 Task: Write industry "IT System Data Services".
Action: Mouse moved to (794, 107)
Screenshot: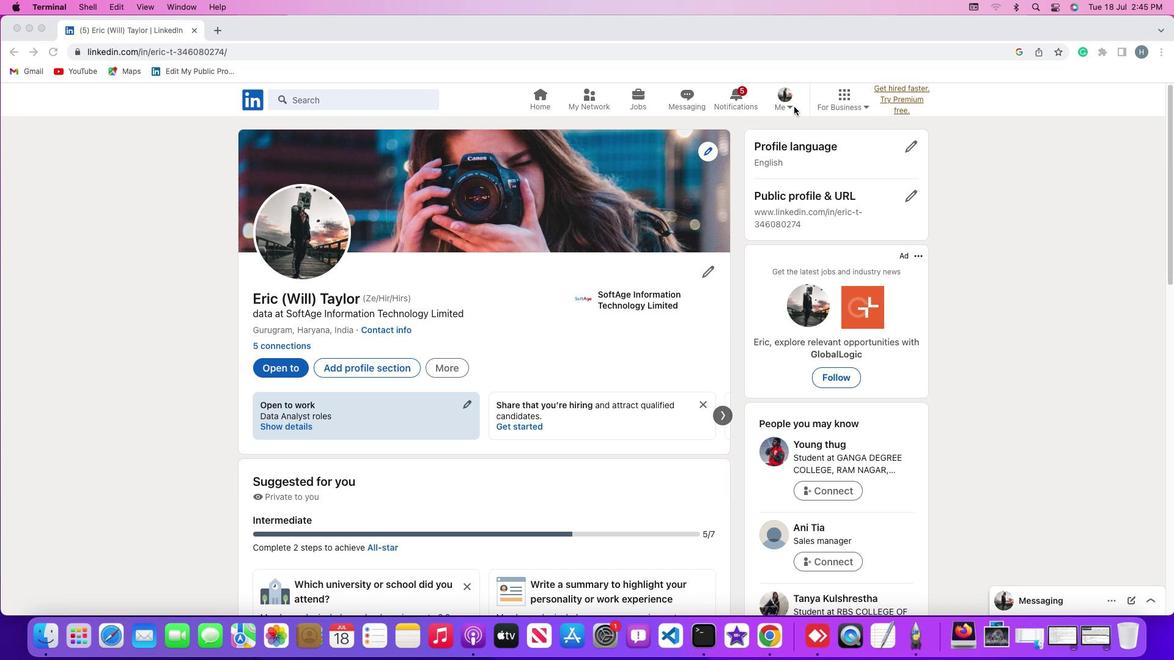 
Action: Mouse pressed left at (794, 107)
Screenshot: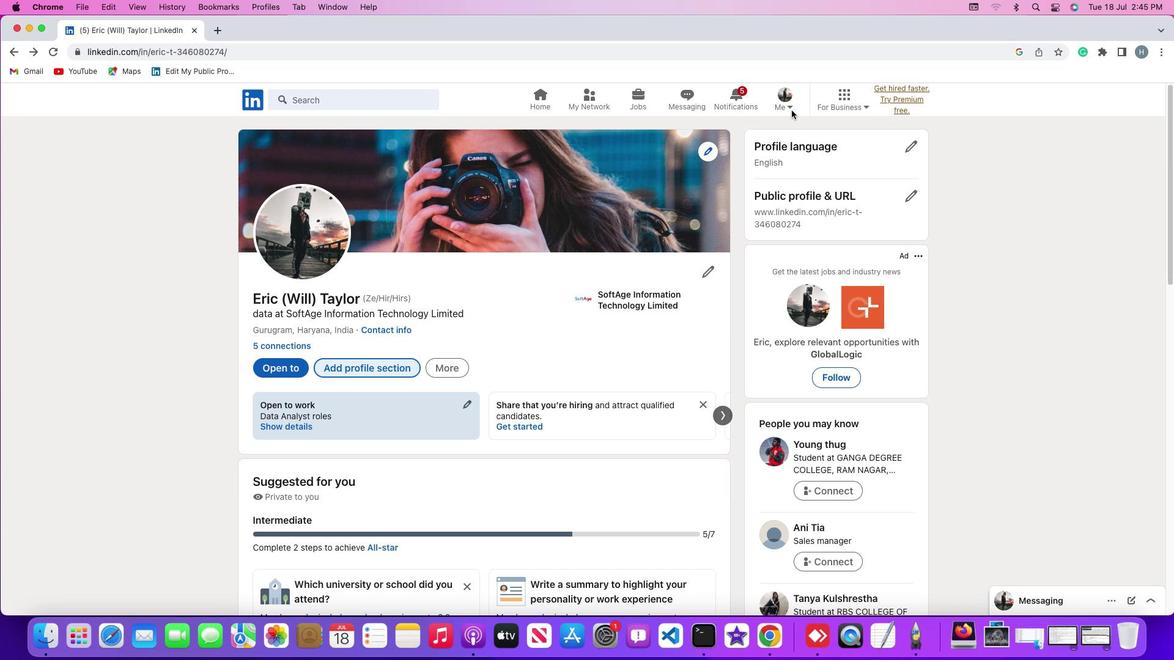 
Action: Mouse moved to (788, 105)
Screenshot: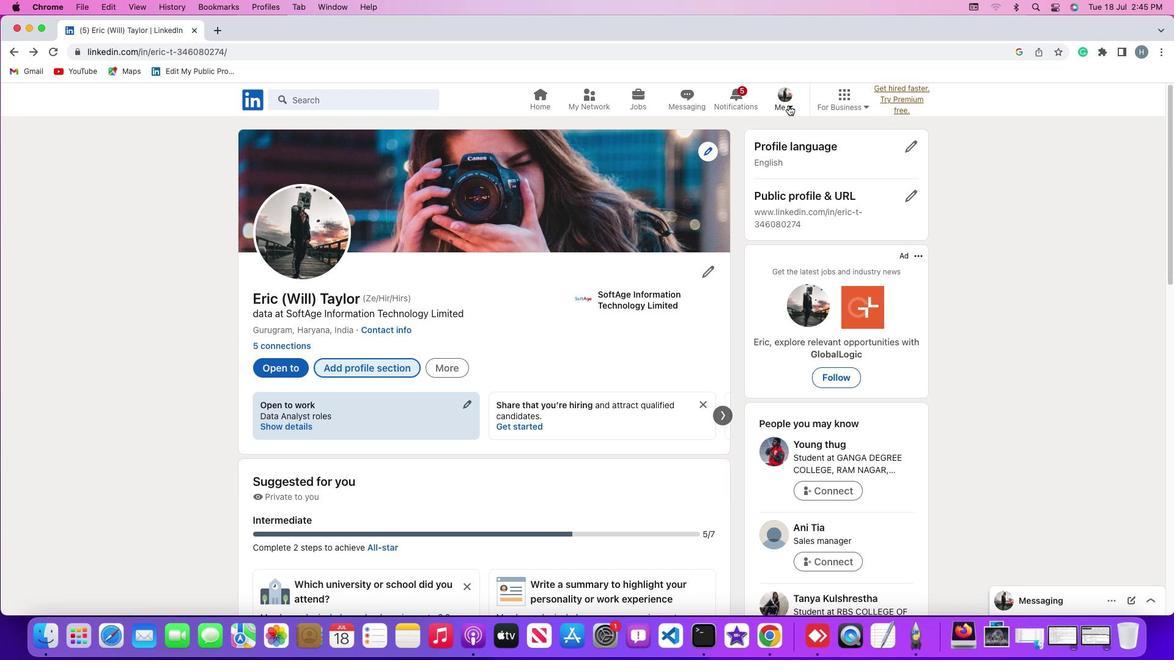 
Action: Mouse pressed left at (788, 105)
Screenshot: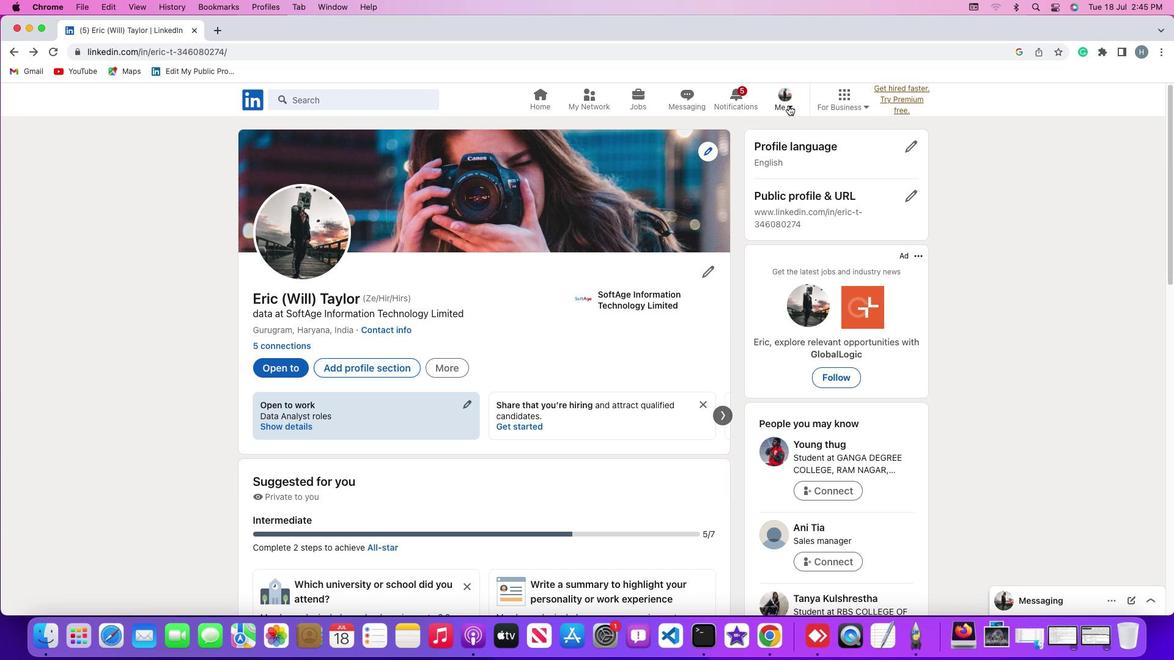 
Action: Mouse moved to (739, 176)
Screenshot: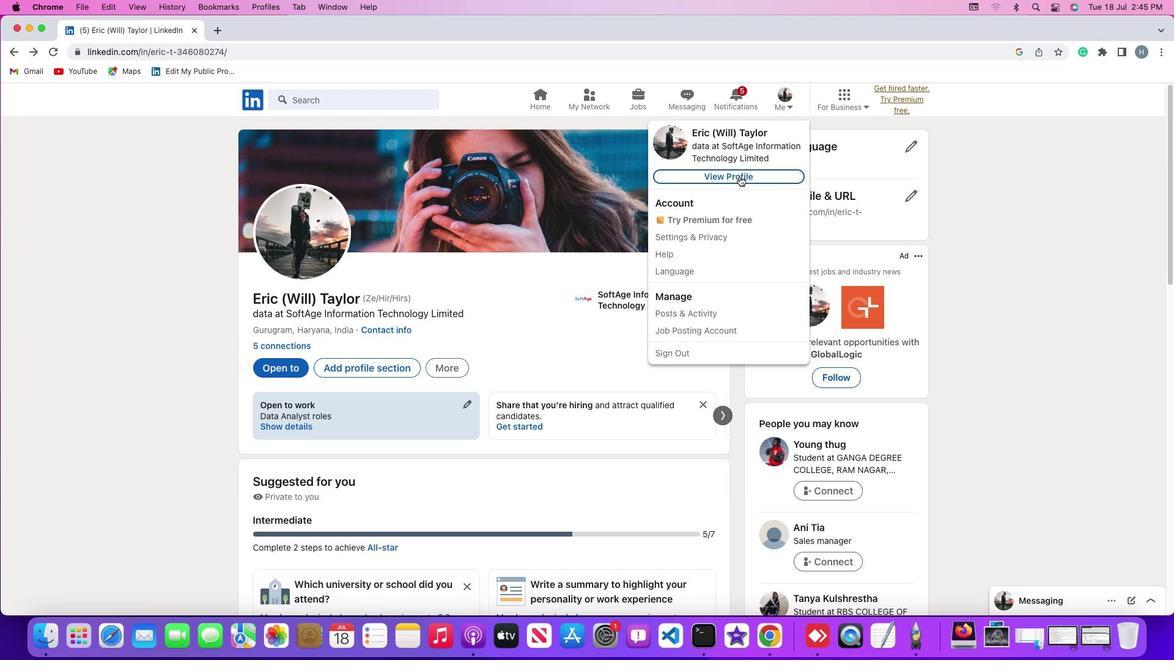 
Action: Mouse pressed left at (739, 176)
Screenshot: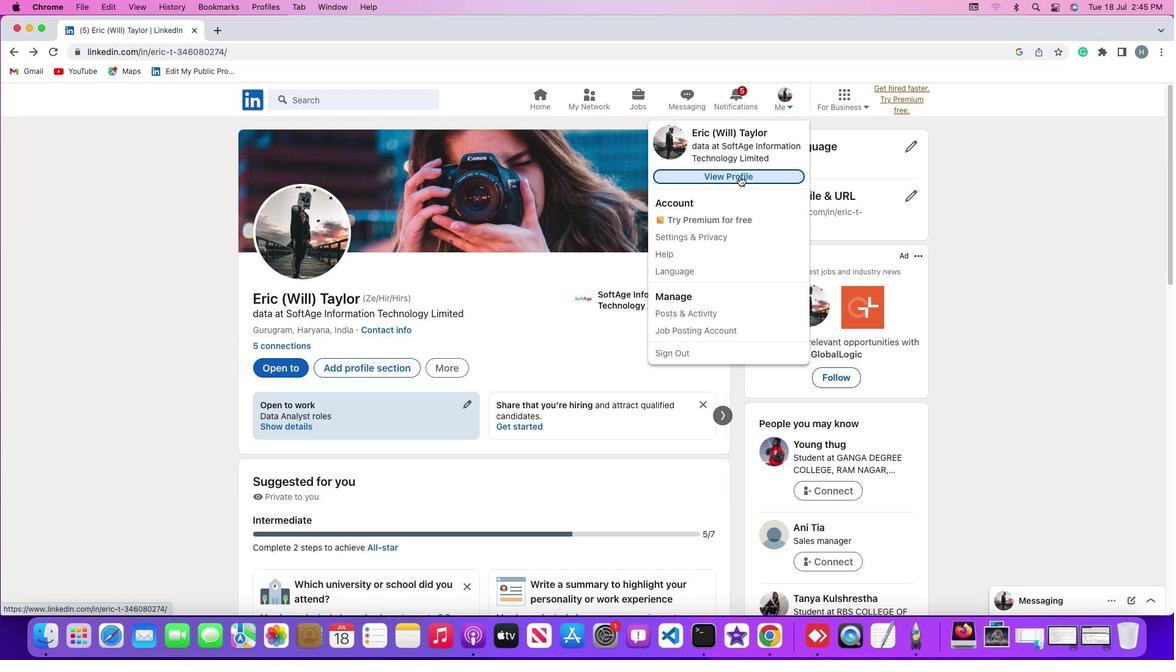 
Action: Mouse moved to (384, 365)
Screenshot: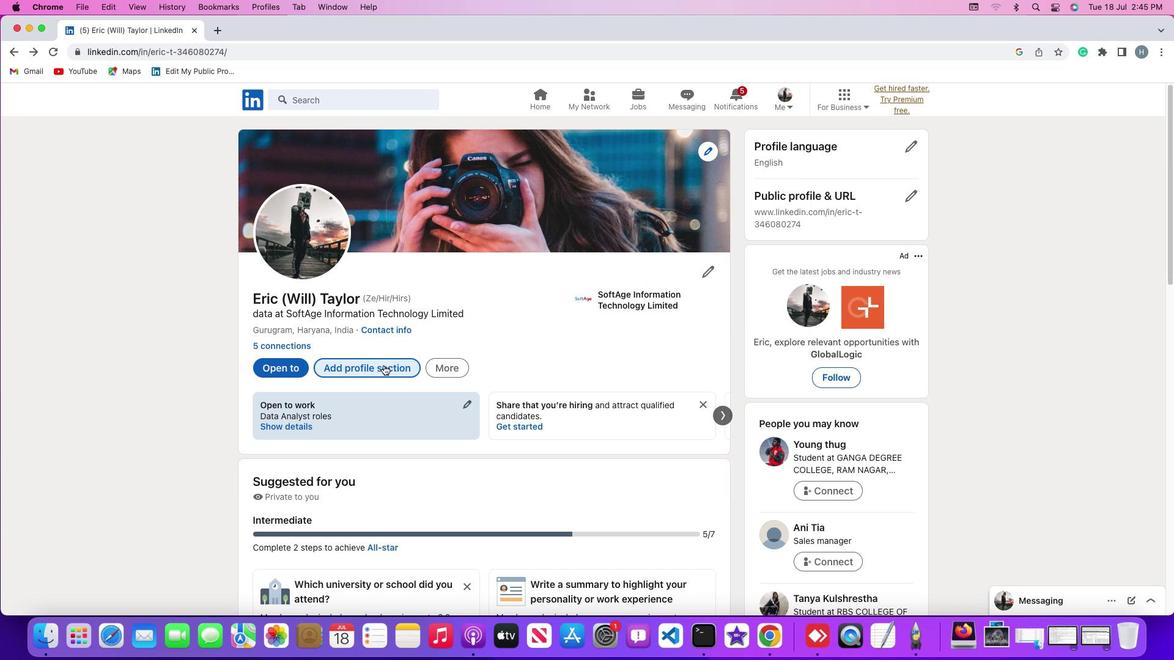 
Action: Mouse pressed left at (384, 365)
Screenshot: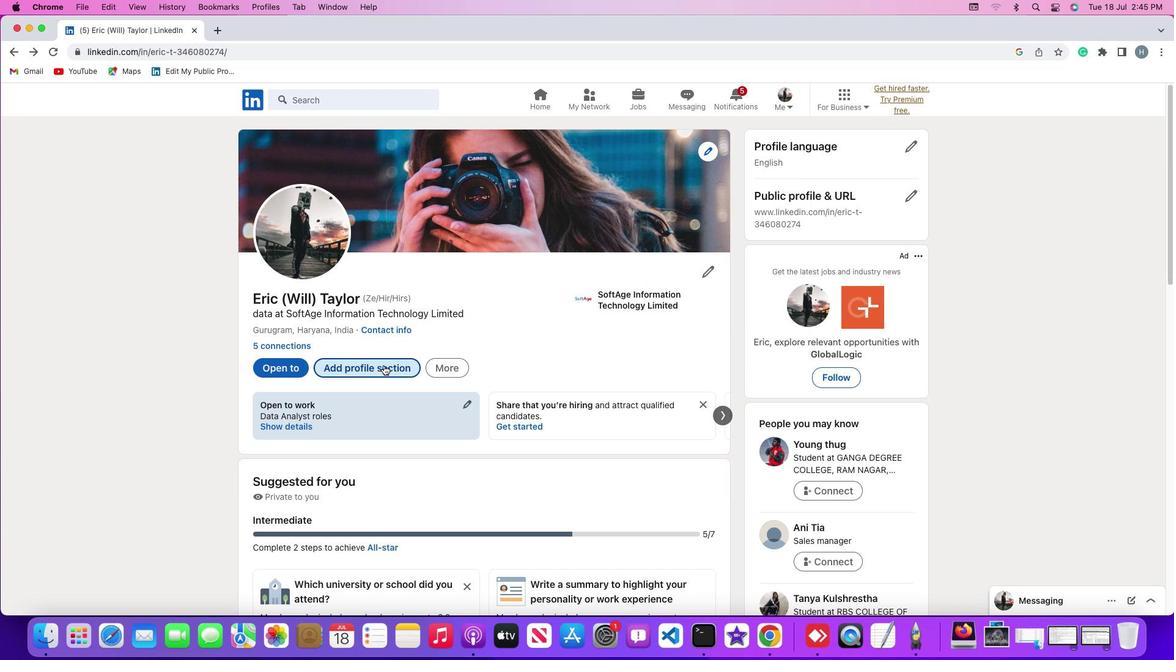 
Action: Mouse moved to (466, 268)
Screenshot: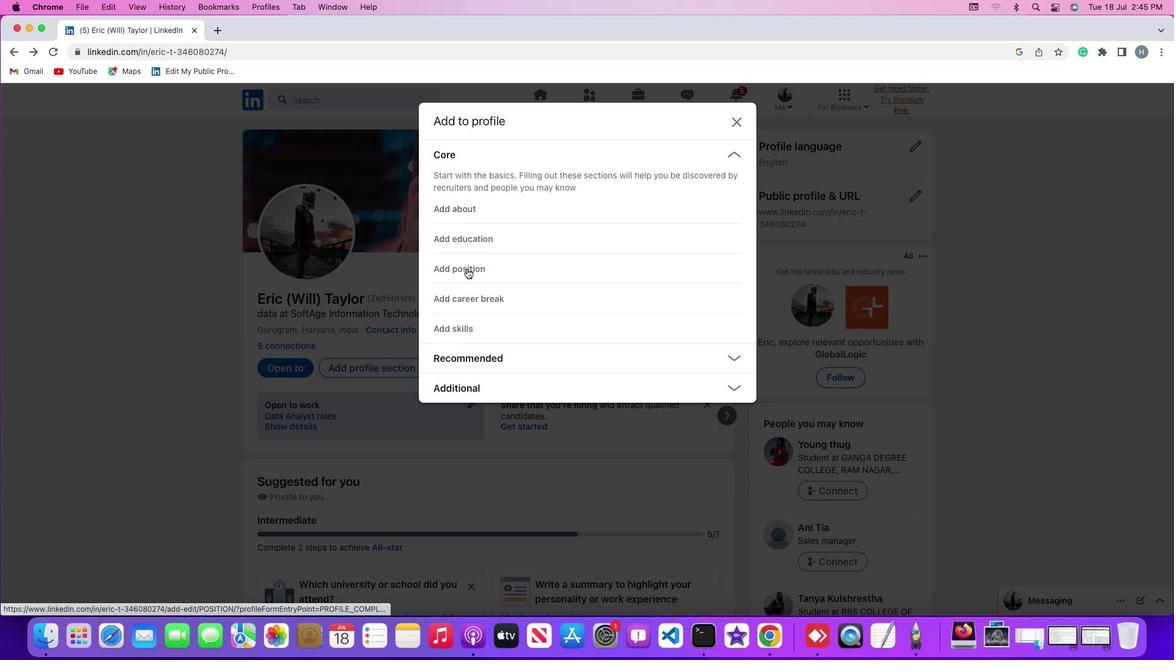 
Action: Mouse pressed left at (466, 268)
Screenshot: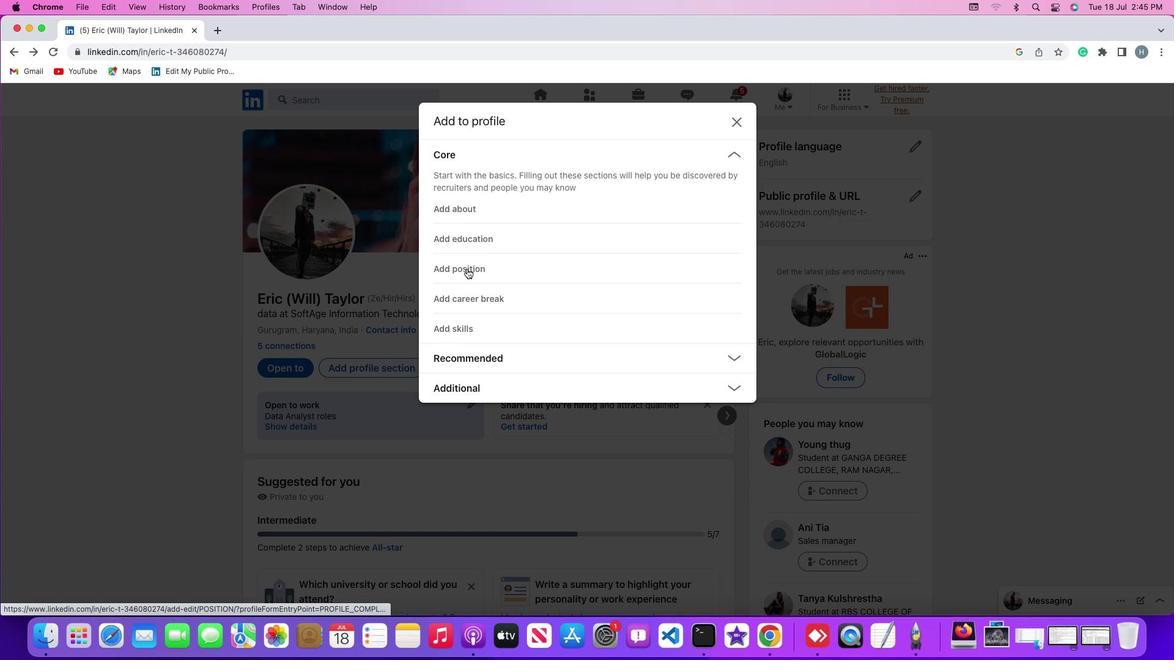 
Action: Mouse moved to (495, 400)
Screenshot: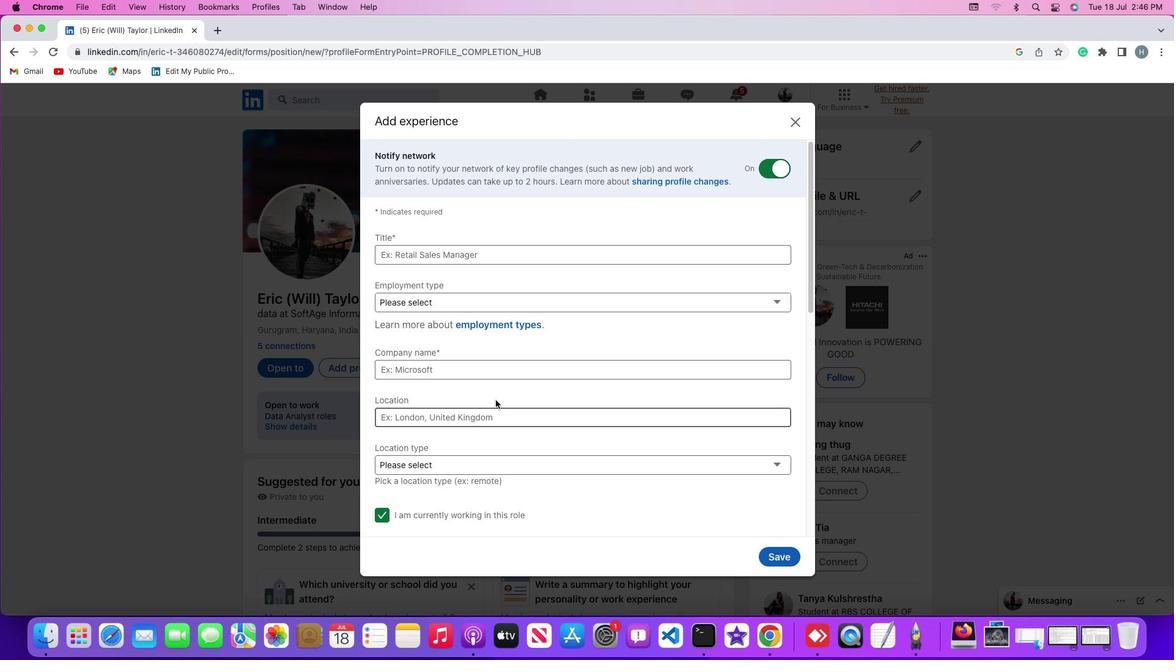 
Action: Mouse scrolled (495, 400) with delta (0, 0)
Screenshot: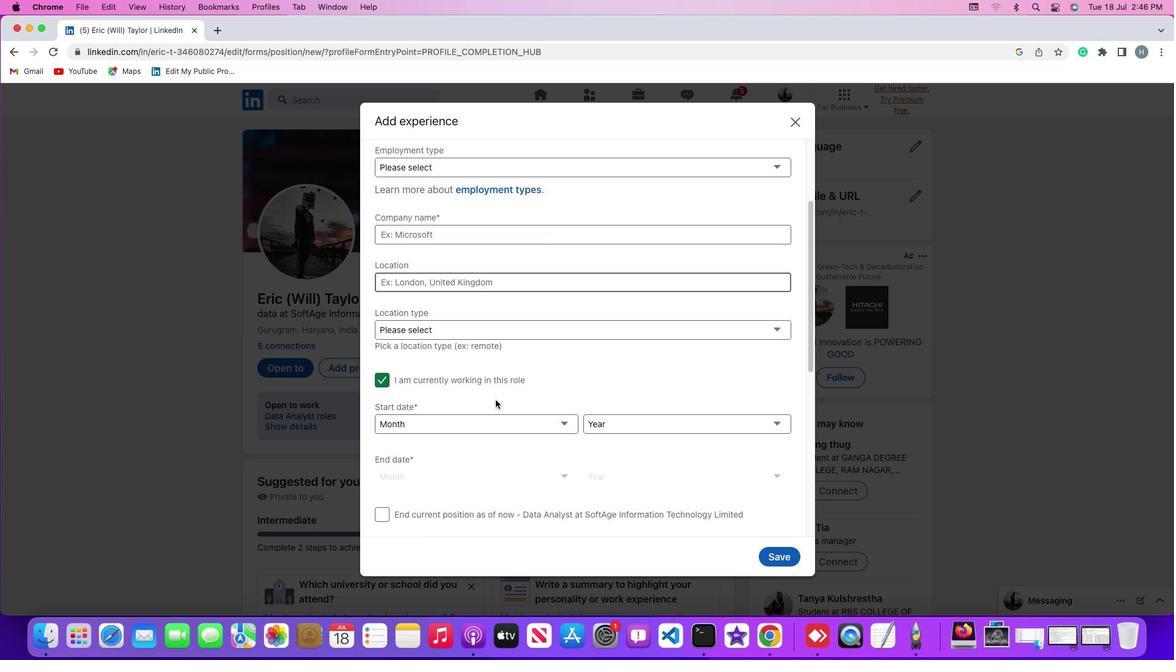 
Action: Mouse scrolled (495, 400) with delta (0, 0)
Screenshot: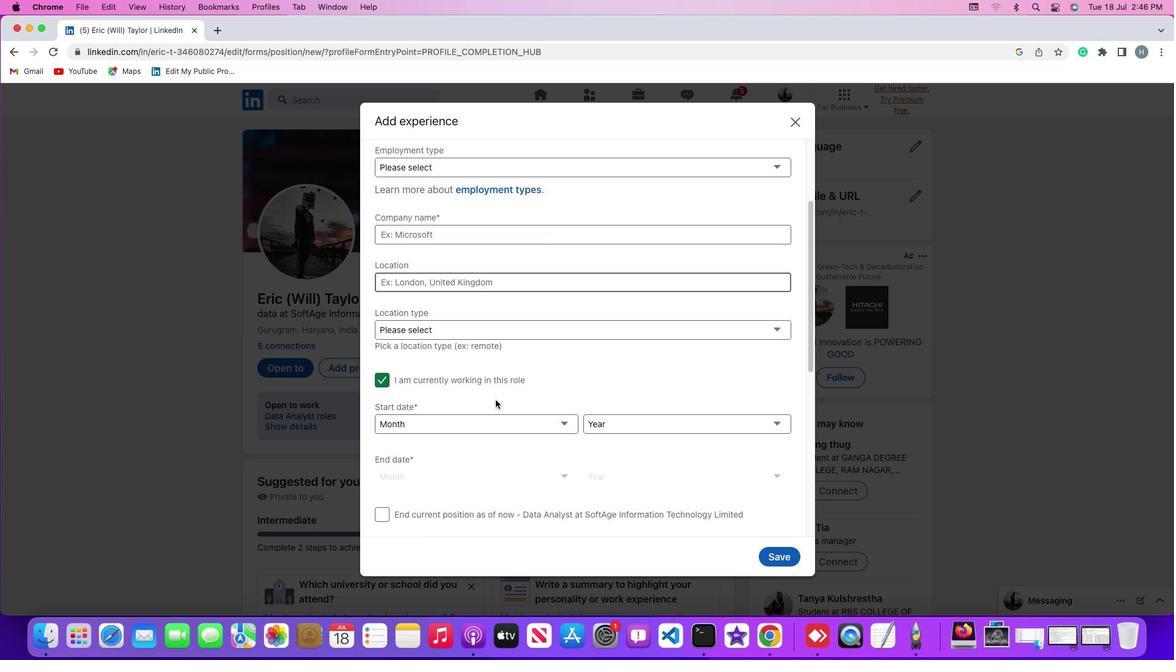
Action: Mouse scrolled (495, 400) with delta (0, -1)
Screenshot: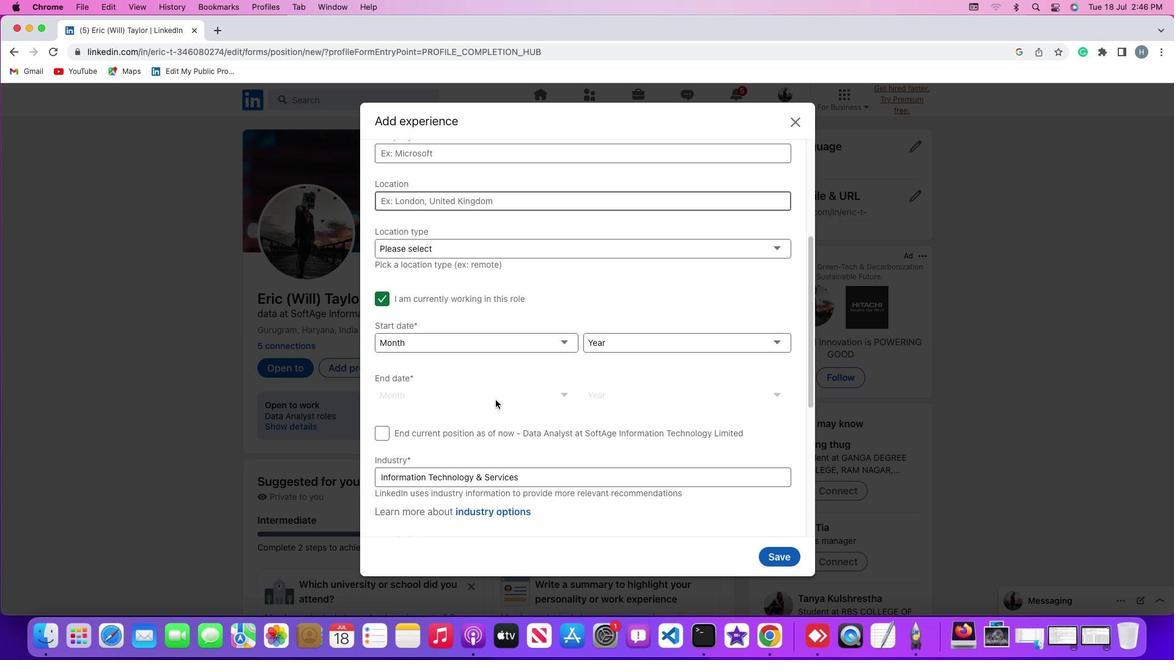 
Action: Mouse scrolled (495, 400) with delta (0, -3)
Screenshot: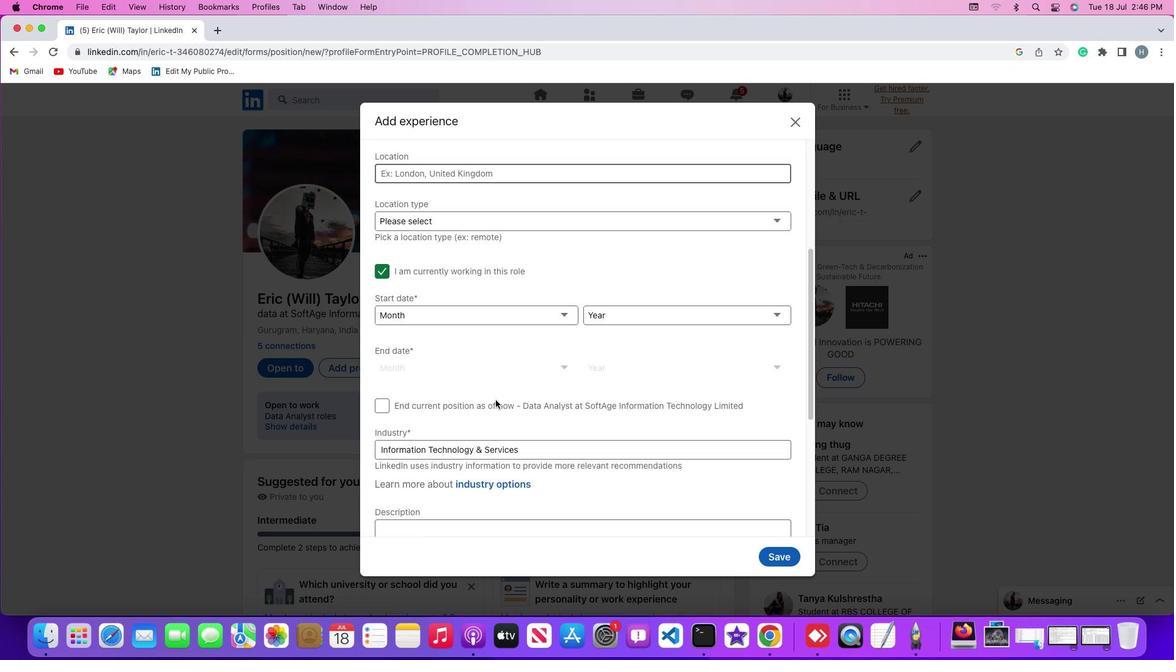 
Action: Mouse scrolled (495, 400) with delta (0, 0)
Screenshot: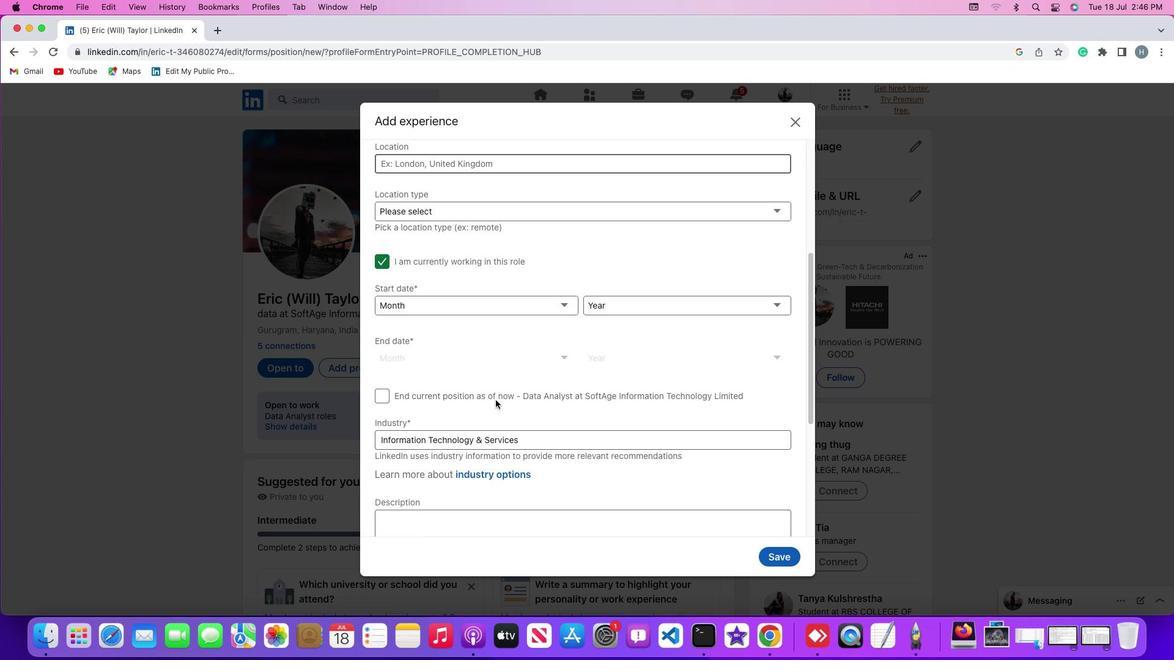 
Action: Mouse scrolled (495, 400) with delta (0, 0)
Screenshot: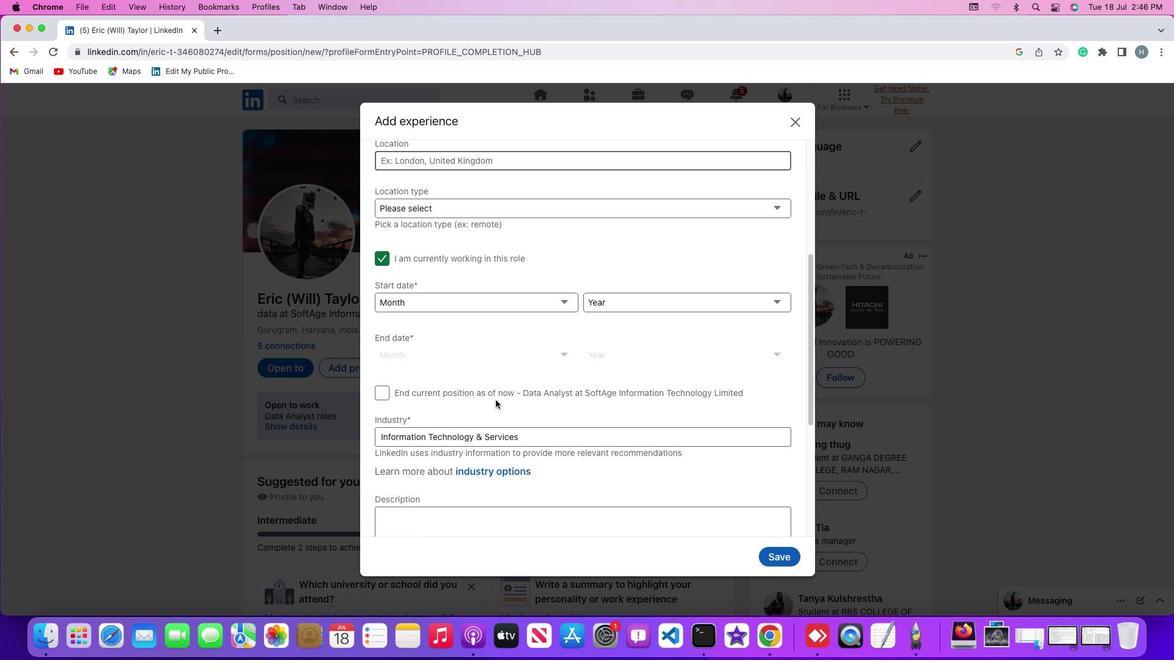 
Action: Mouse moved to (535, 432)
Screenshot: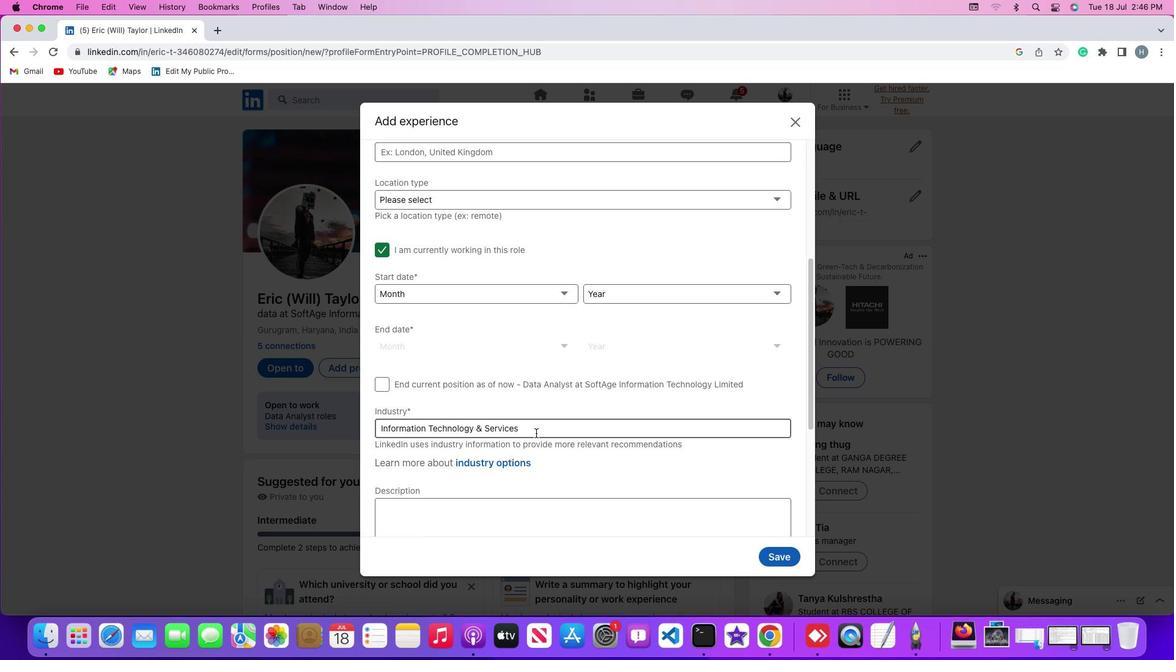 
Action: Mouse pressed left at (535, 432)
Screenshot: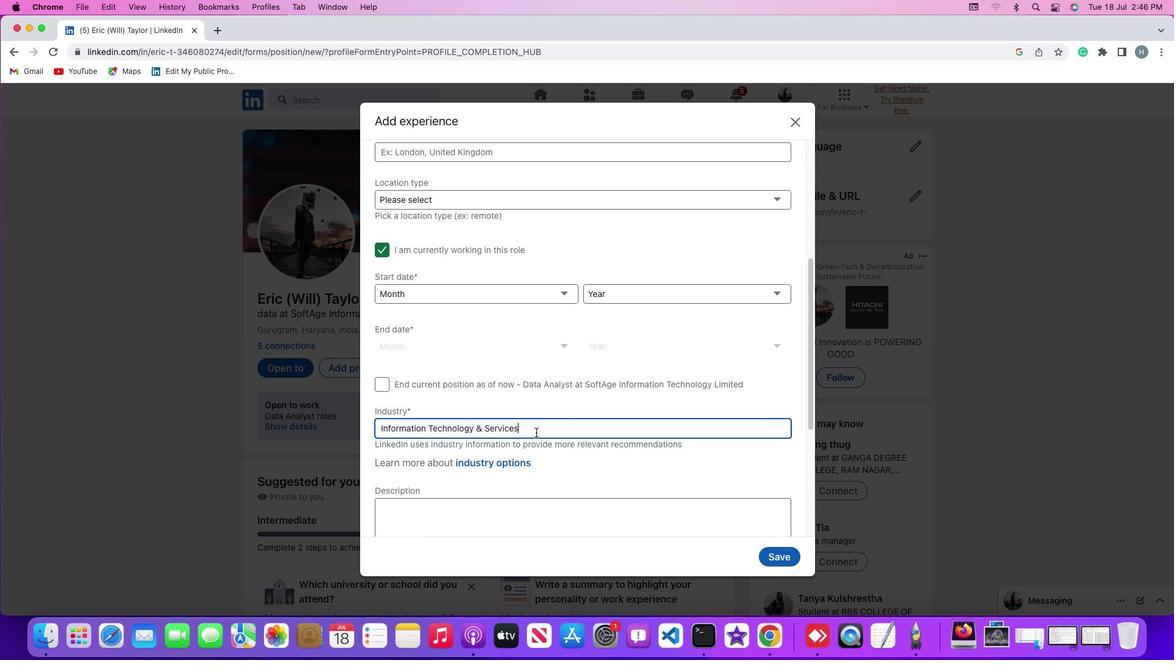
Action: Mouse moved to (461, 379)
Screenshot: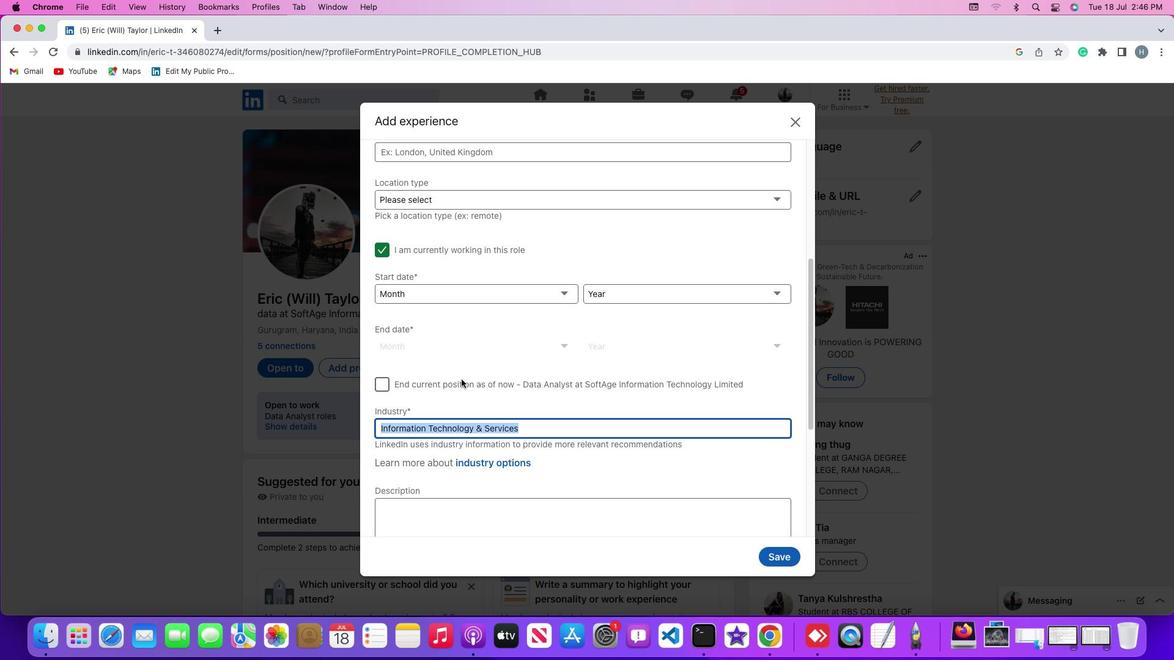 
Action: Key pressed Key.shift'I''T'Key.spaceKey.shift'S''y''s''t''e''m'Key.spaceKey.shift'D''a''t''a'Key.spaceKey.shift'S''e''r''v''i''c''e''s'
Screenshot: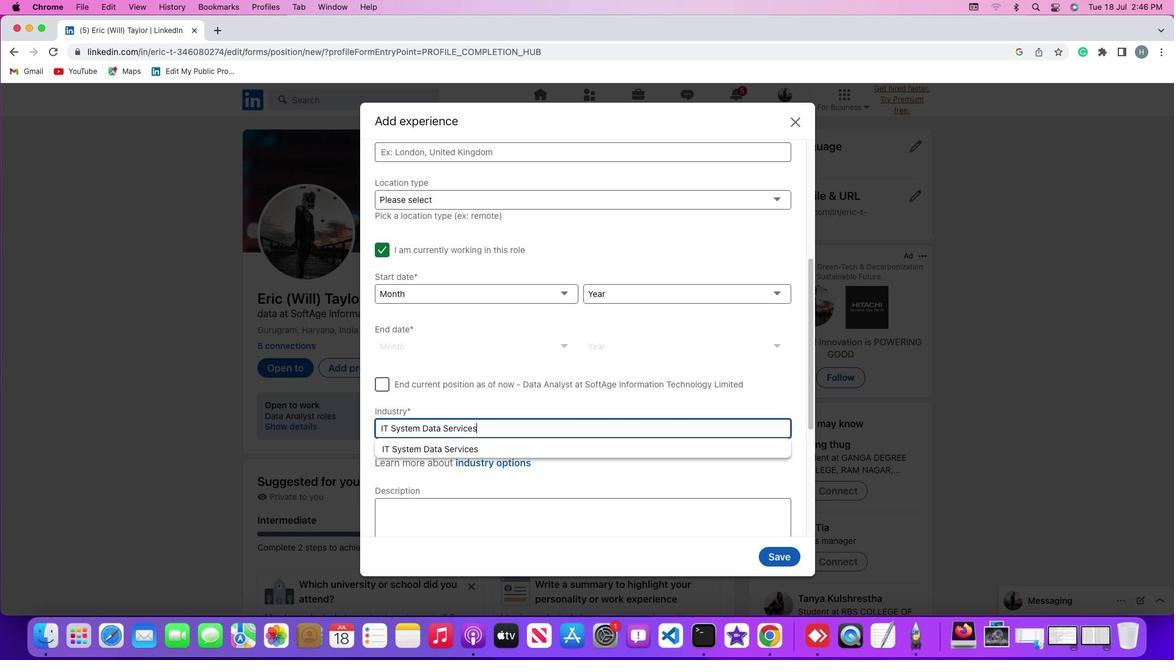 
